 Task: Check the median sale price of all home types in the last 5 years.
Action: Mouse moved to (766, 150)
Screenshot: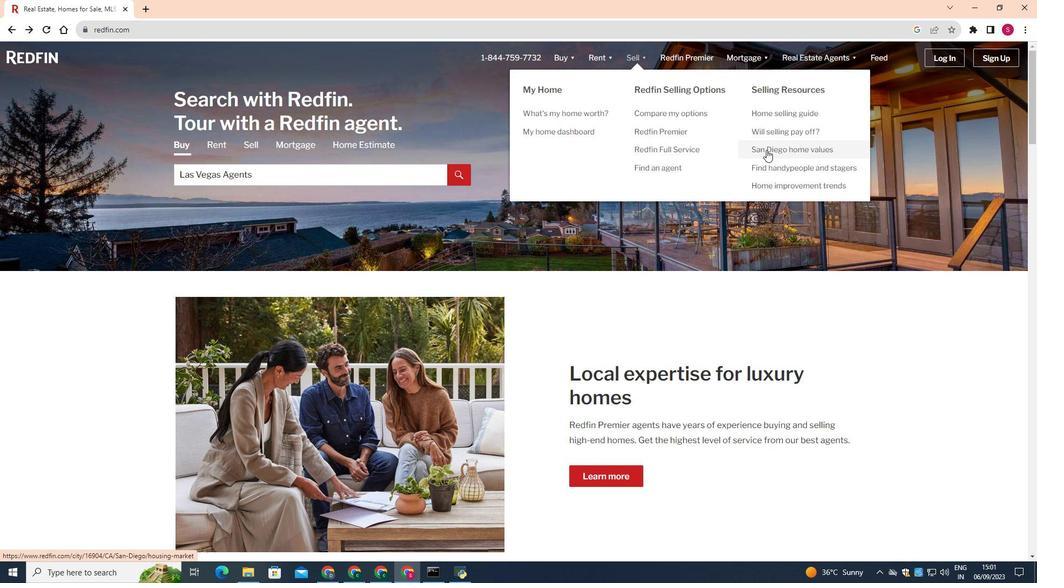 
Action: Mouse pressed left at (766, 150)
Screenshot: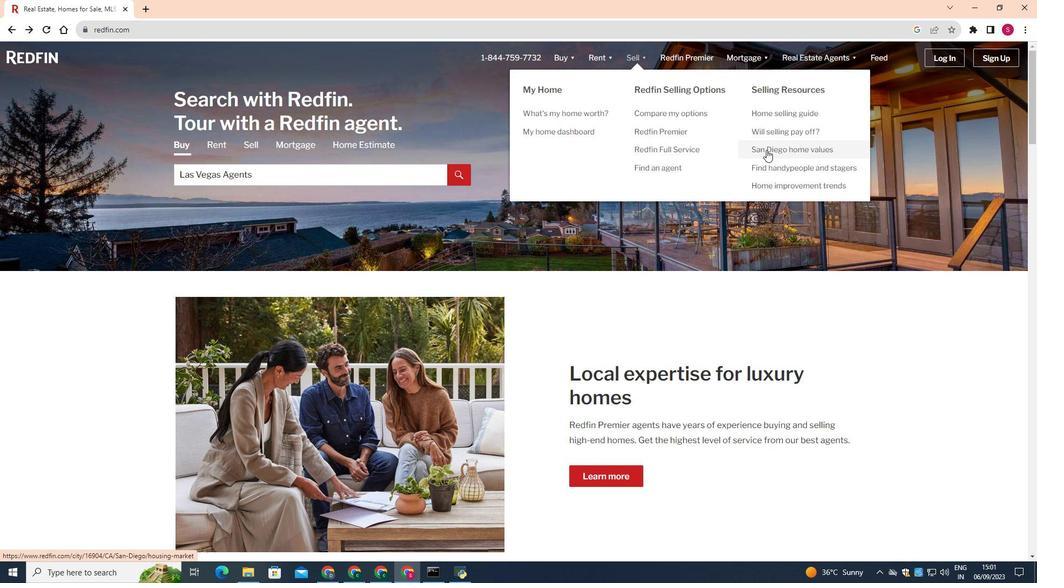 
Action: Mouse moved to (231, 392)
Screenshot: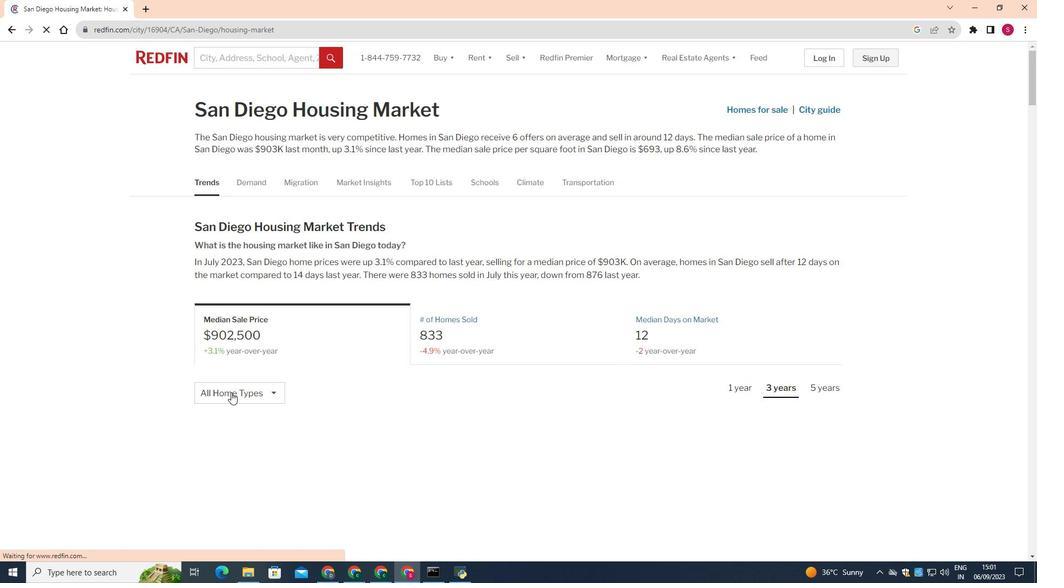 
Action: Mouse pressed left at (231, 392)
Screenshot: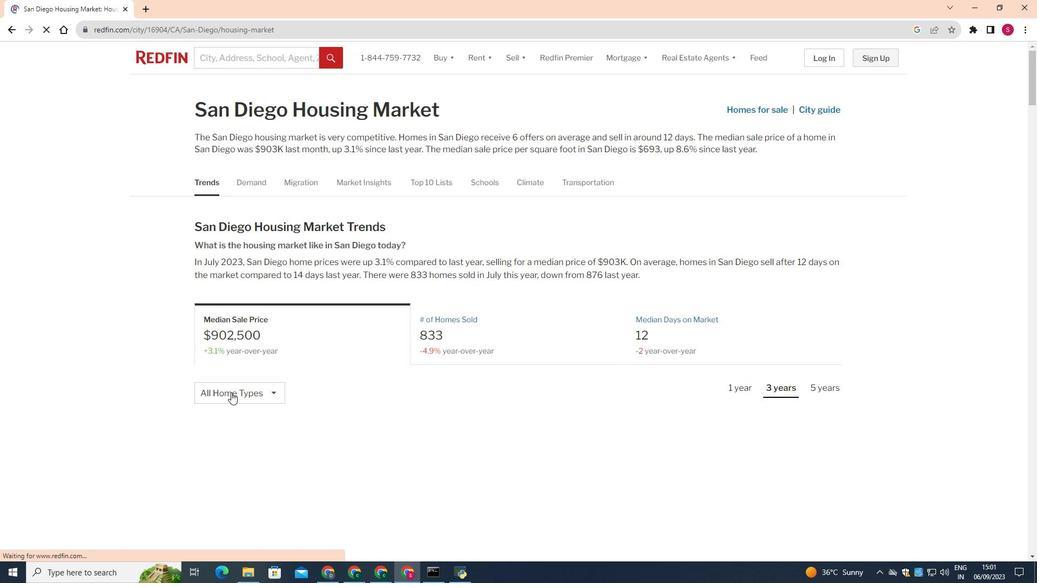 
Action: Mouse moved to (234, 395)
Screenshot: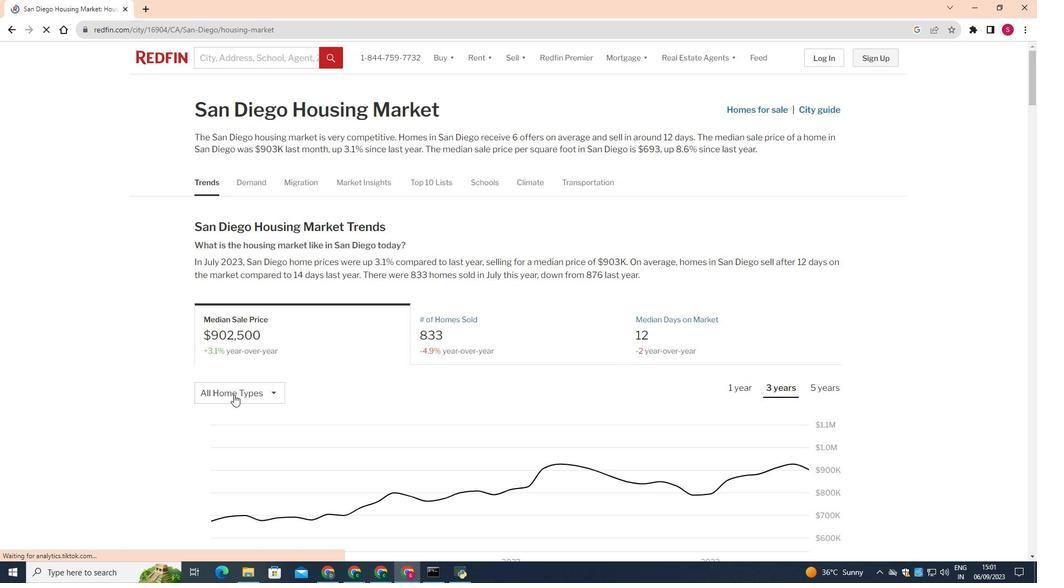 
Action: Mouse pressed left at (234, 395)
Screenshot: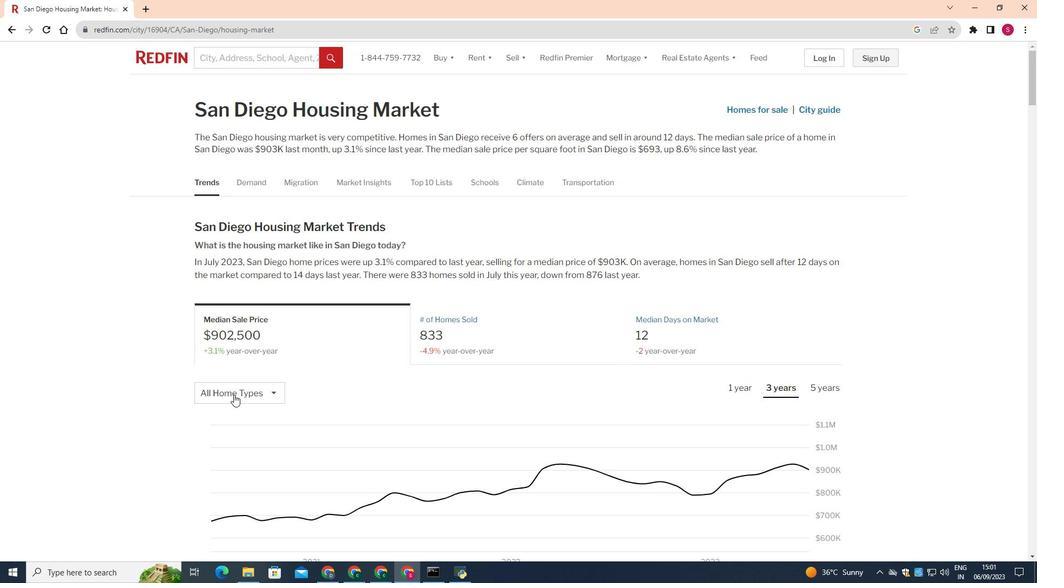 
Action: Mouse moved to (234, 411)
Screenshot: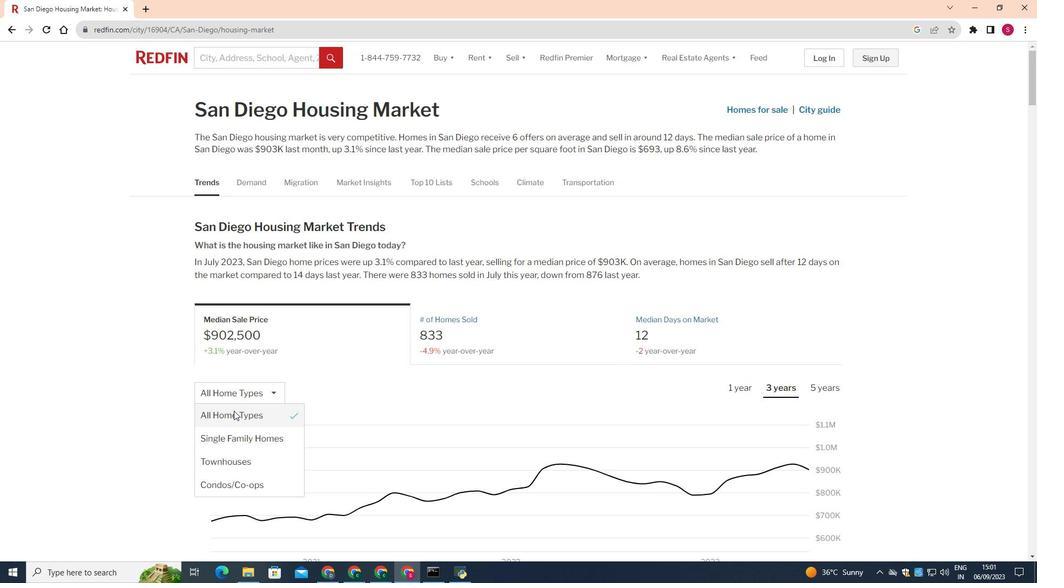 
Action: Mouse pressed left at (234, 411)
Screenshot: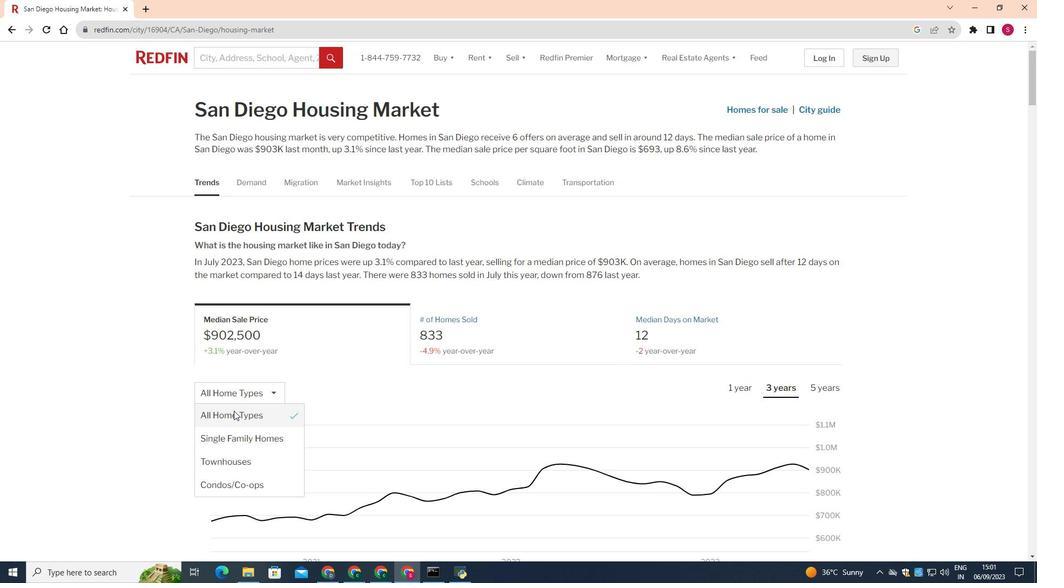 
Action: Mouse moved to (818, 390)
Screenshot: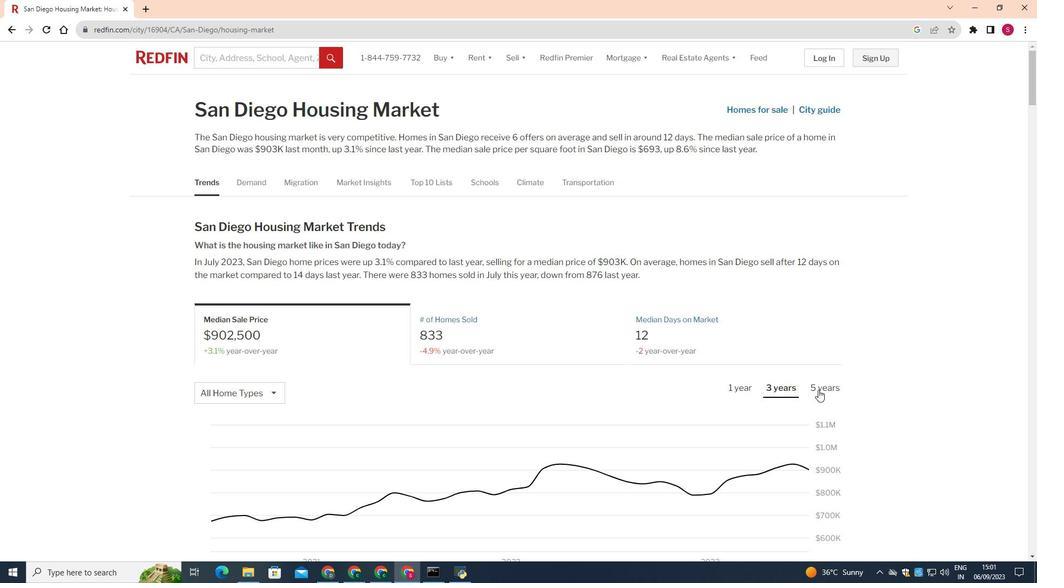 
Action: Mouse pressed left at (818, 390)
Screenshot: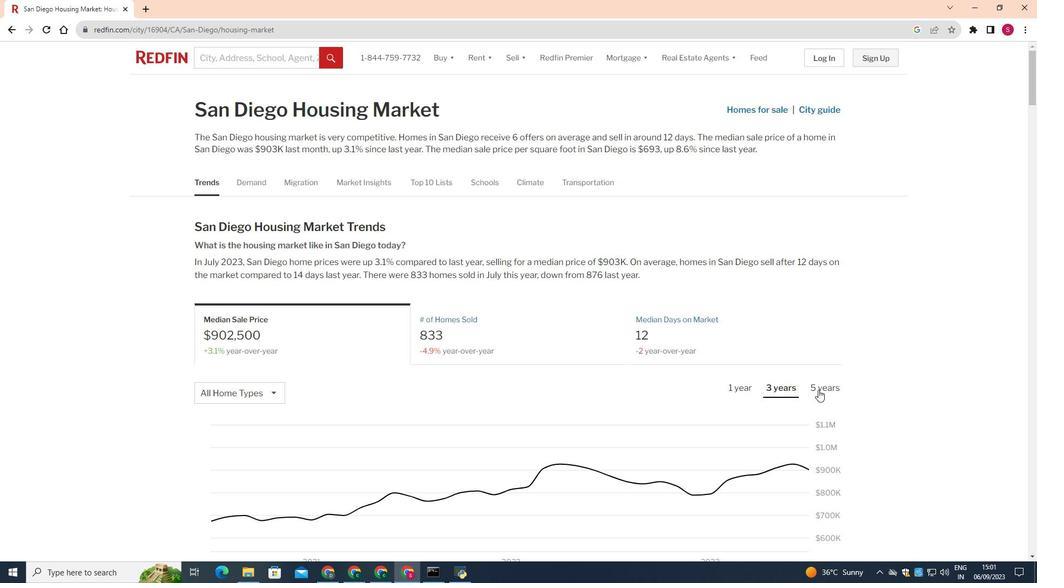 
Action: Mouse moved to (731, 394)
Screenshot: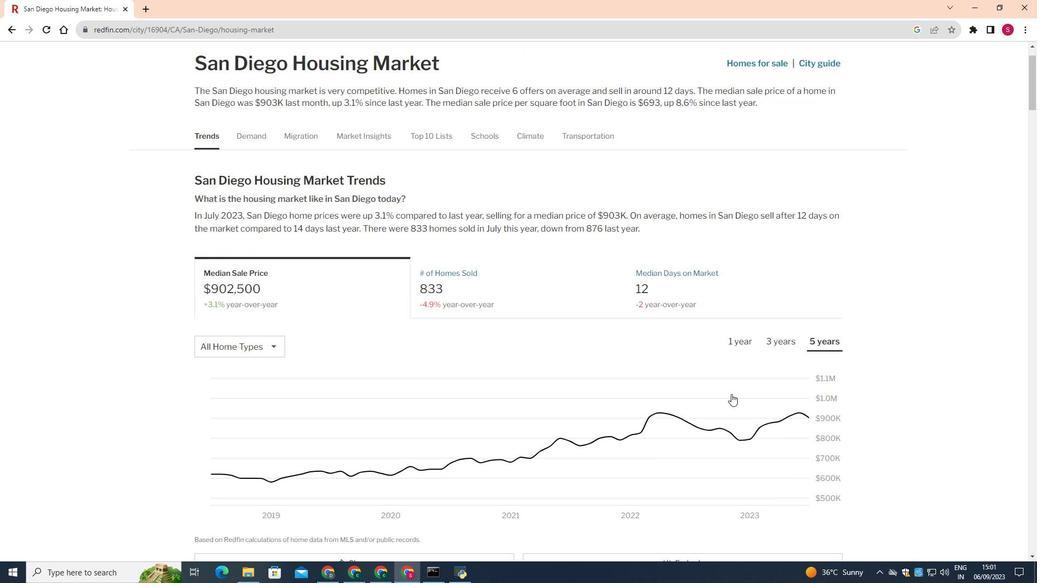 
Action: Mouse scrolled (731, 394) with delta (0, 0)
Screenshot: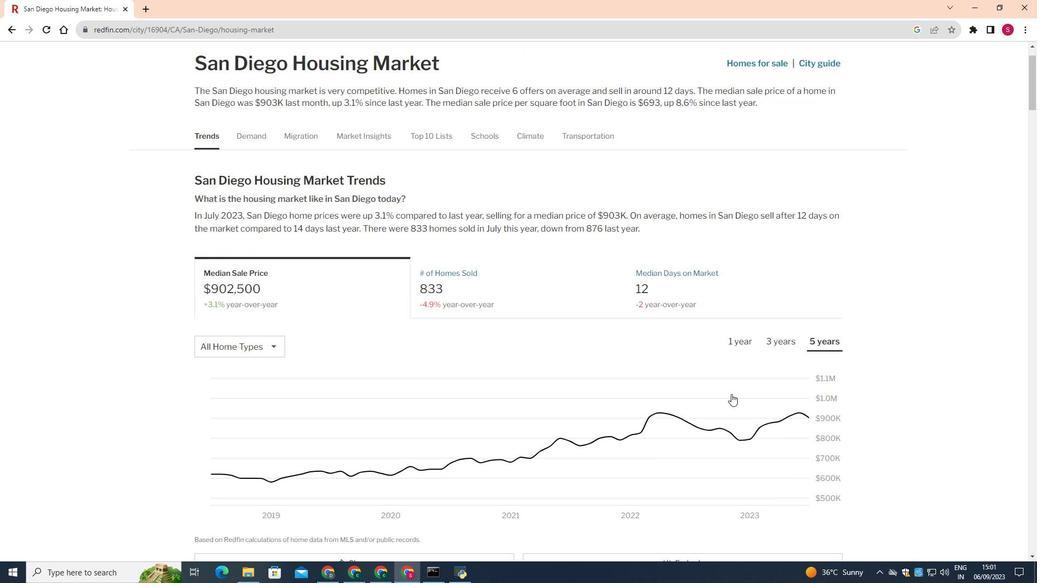 
Action: Mouse scrolled (731, 394) with delta (0, 0)
Screenshot: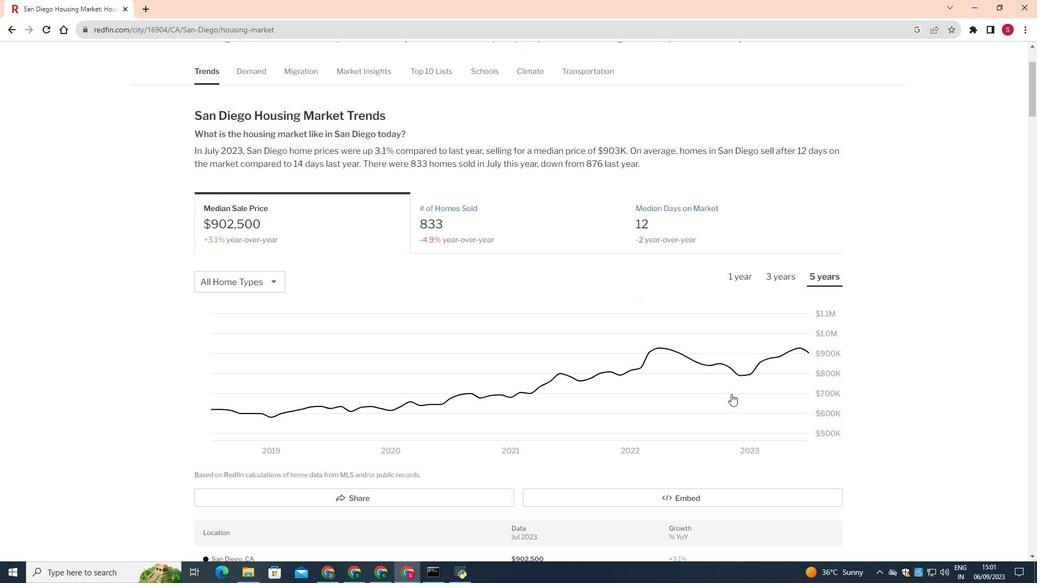 
Action: Mouse scrolled (731, 394) with delta (0, 0)
Screenshot: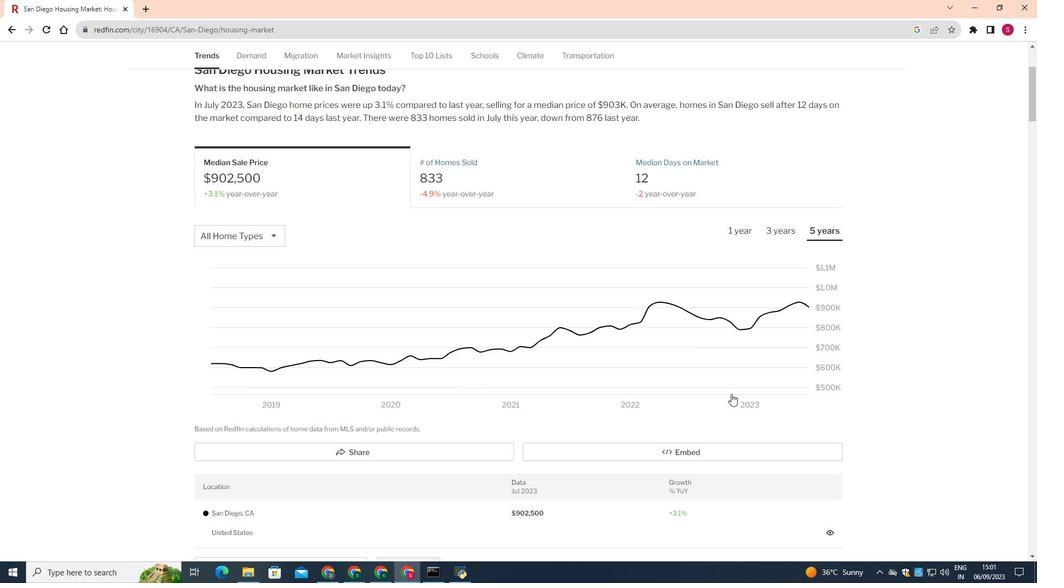 
Action: Mouse scrolled (731, 394) with delta (0, 0)
Screenshot: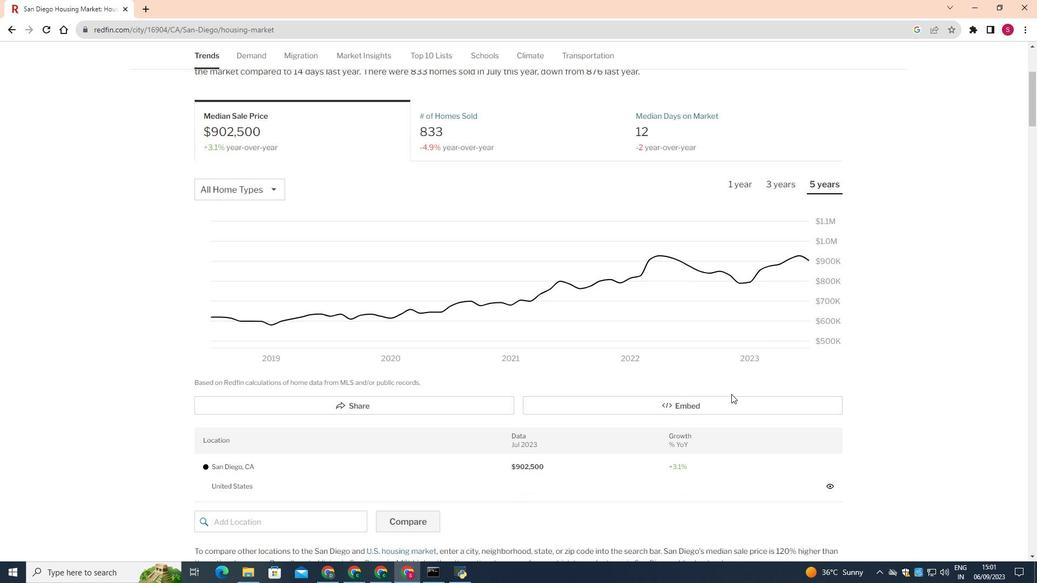
